 Task: Create a due date automation trigger when advanced on, on the wednesday of the week a card is due add fields without custom field "Resume" set to a date less than 1 days from now at 11:00 AM.
Action: Mouse moved to (1078, 68)
Screenshot: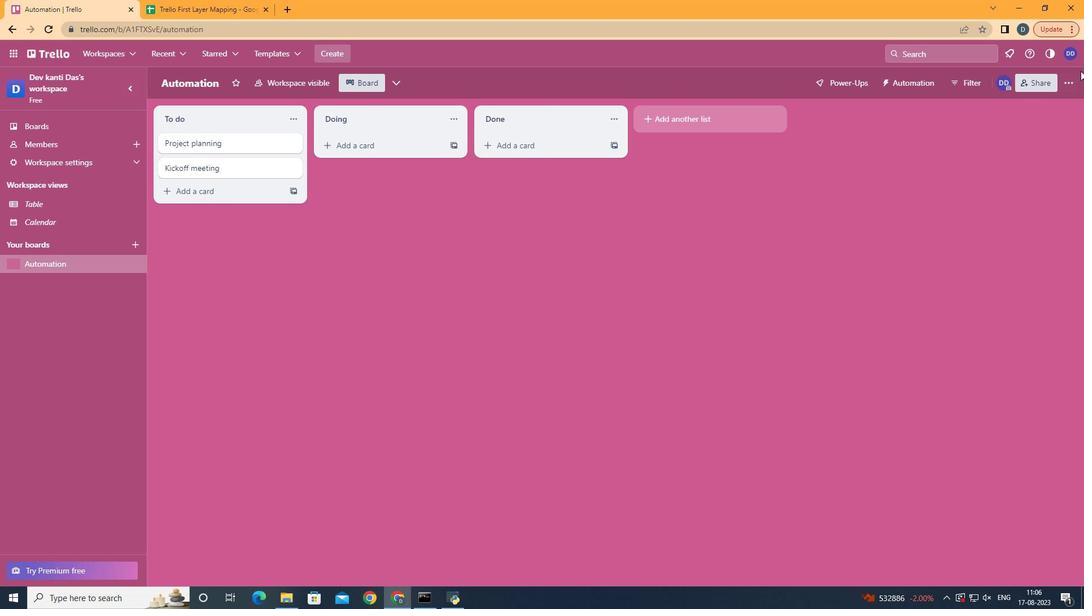 
Action: Mouse pressed left at (1078, 68)
Screenshot: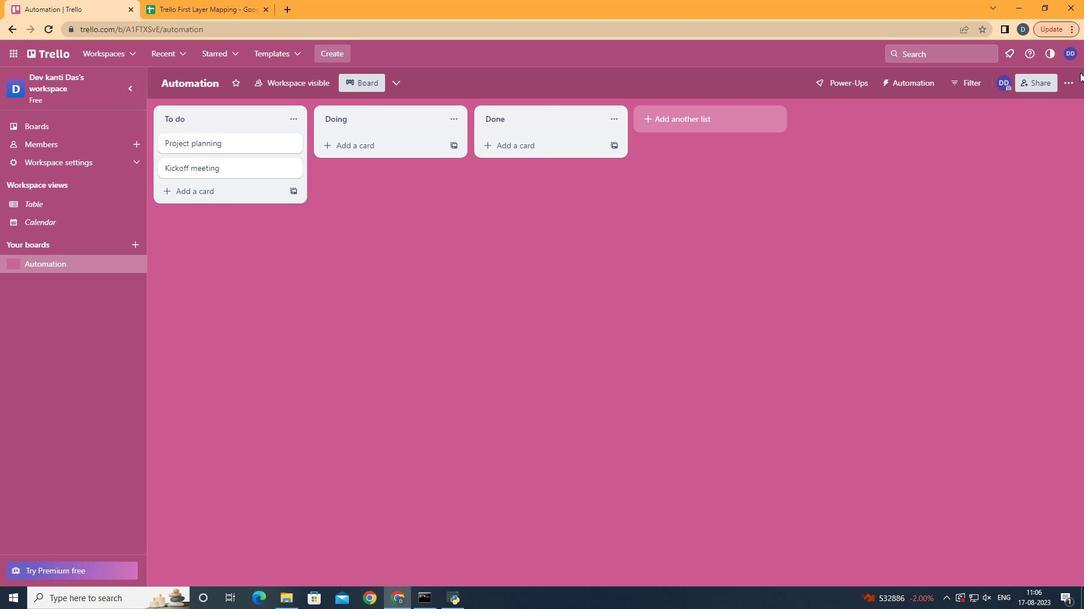 
Action: Mouse moved to (1074, 79)
Screenshot: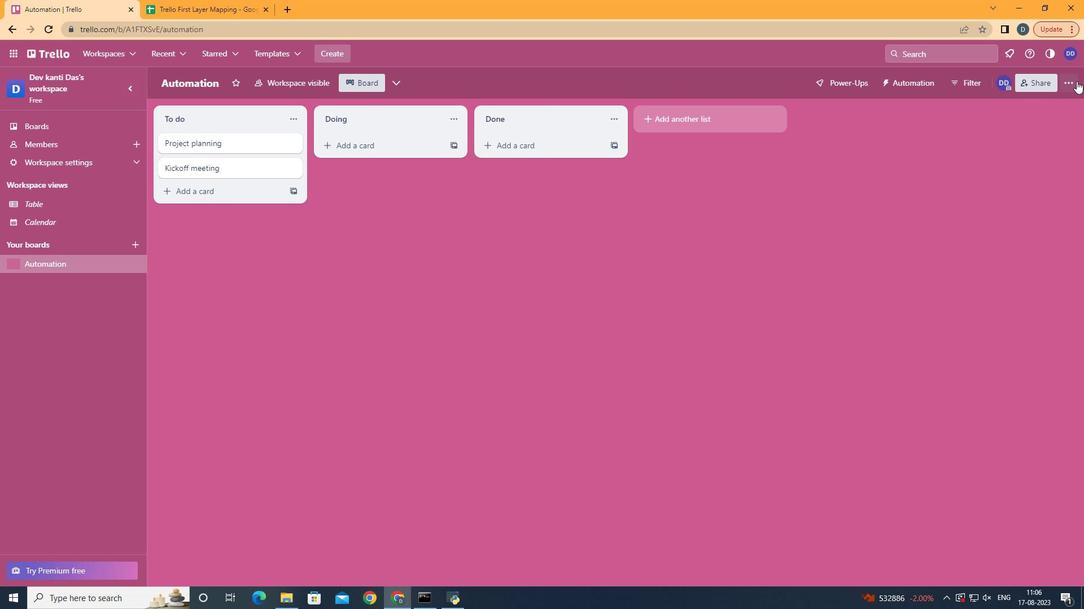 
Action: Mouse pressed left at (1074, 79)
Screenshot: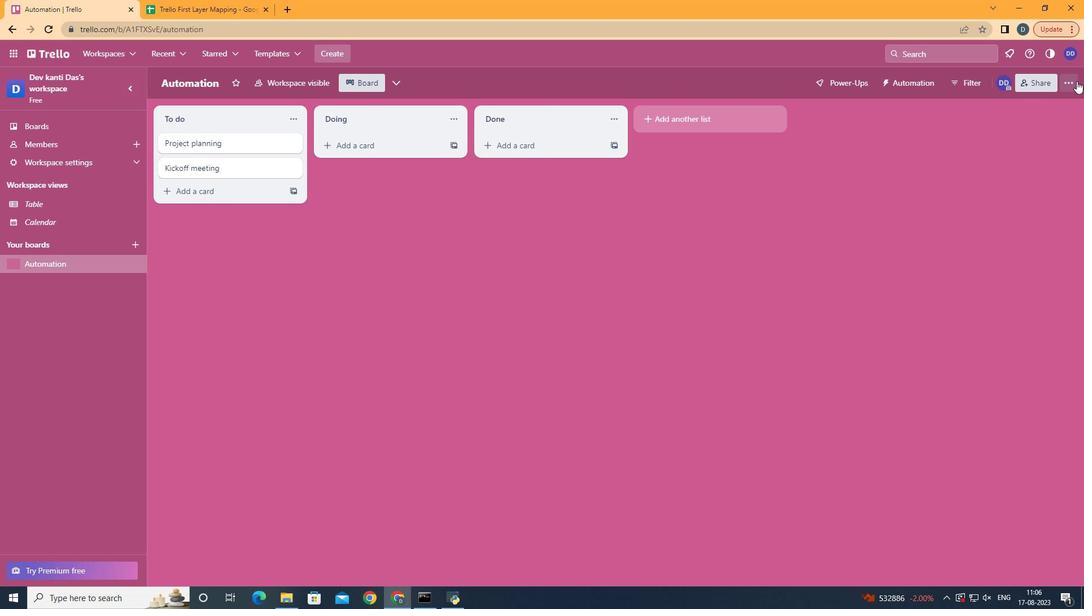 
Action: Mouse moved to (1009, 232)
Screenshot: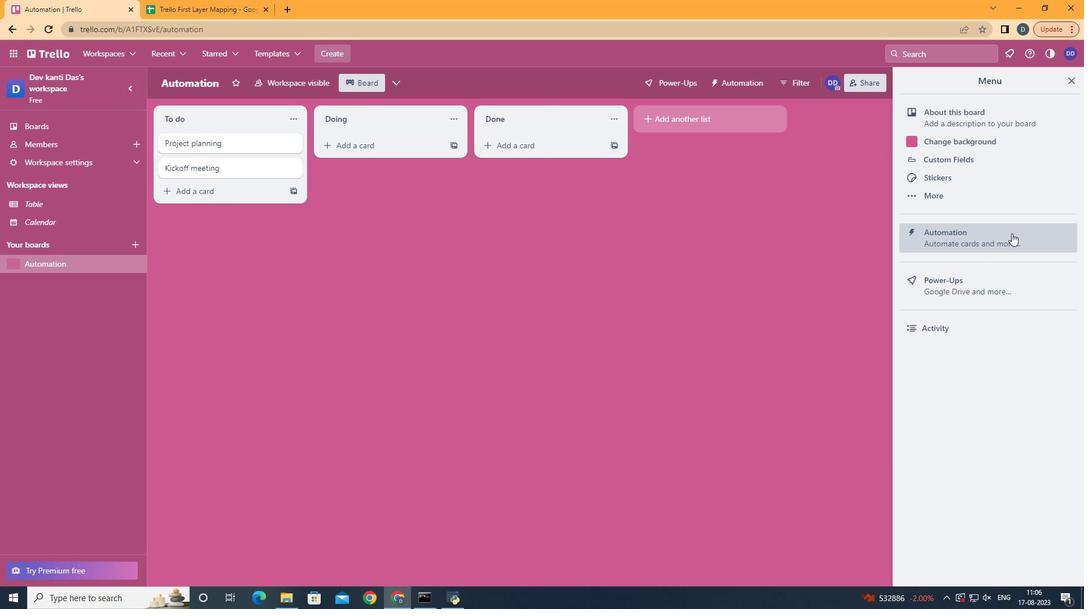 
Action: Mouse pressed left at (1009, 232)
Screenshot: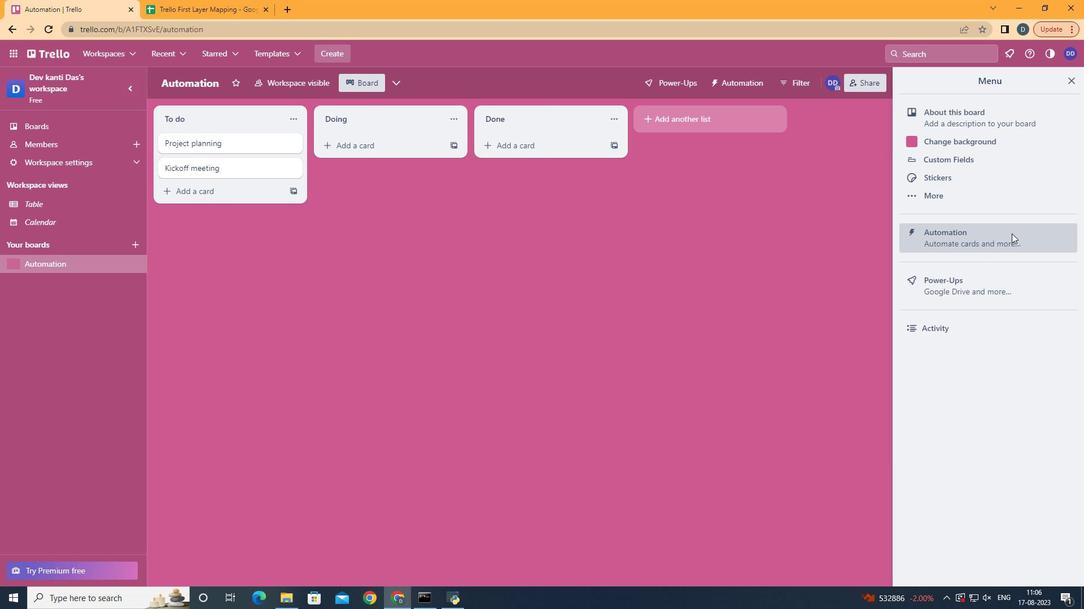 
Action: Mouse moved to (217, 225)
Screenshot: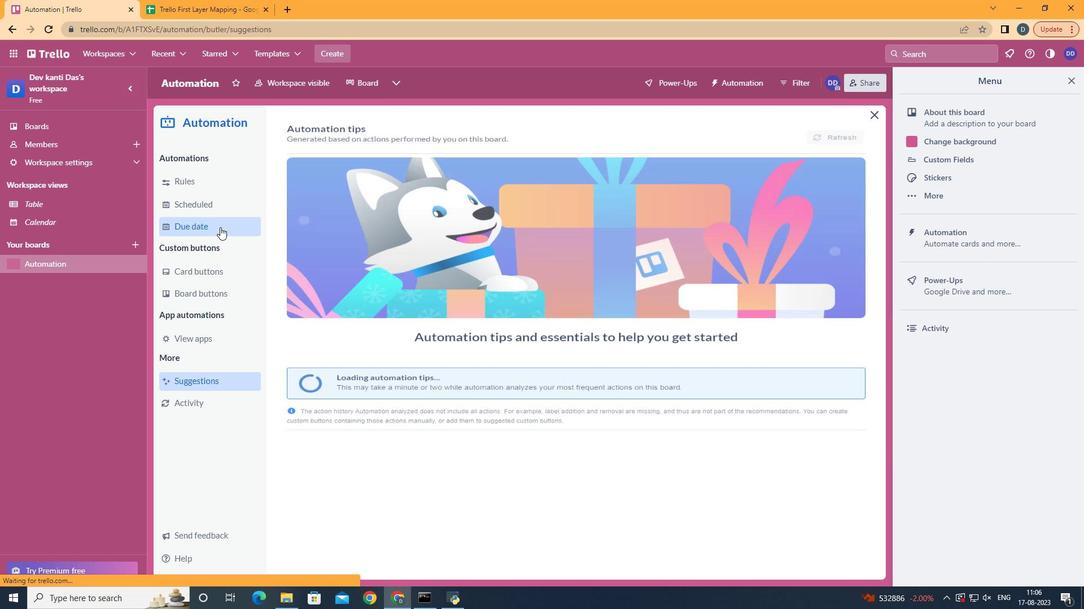 
Action: Mouse pressed left at (217, 225)
Screenshot: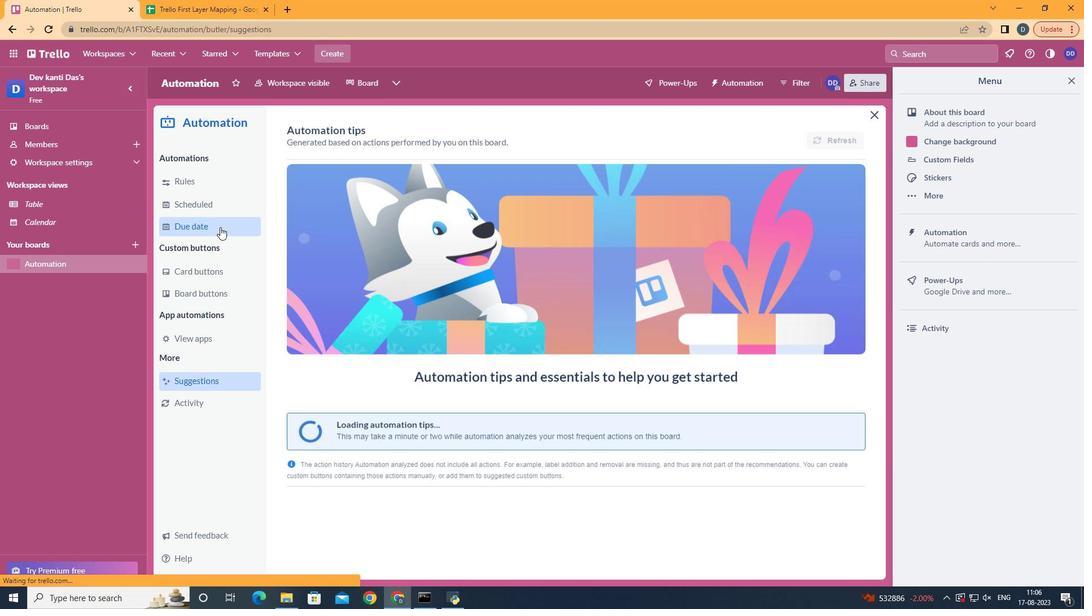 
Action: Mouse moved to (788, 129)
Screenshot: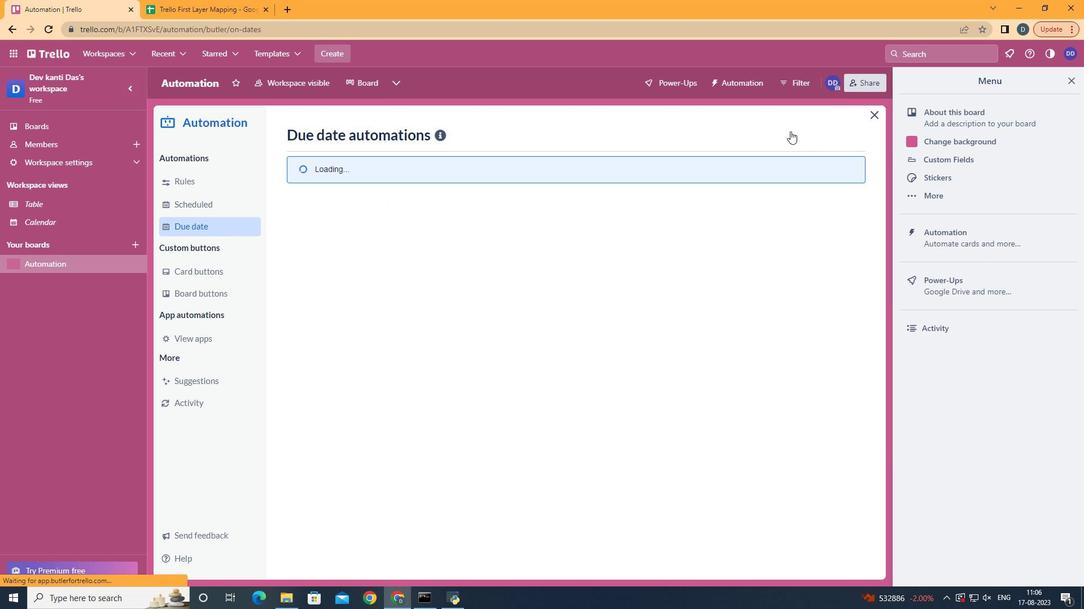 
Action: Mouse pressed left at (788, 129)
Screenshot: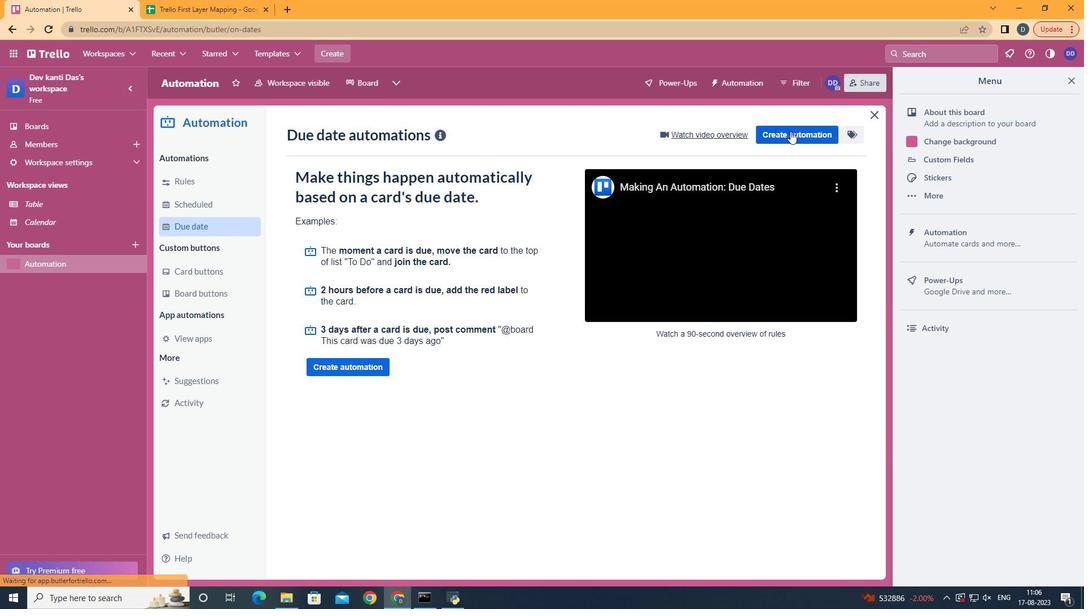 
Action: Mouse moved to (618, 240)
Screenshot: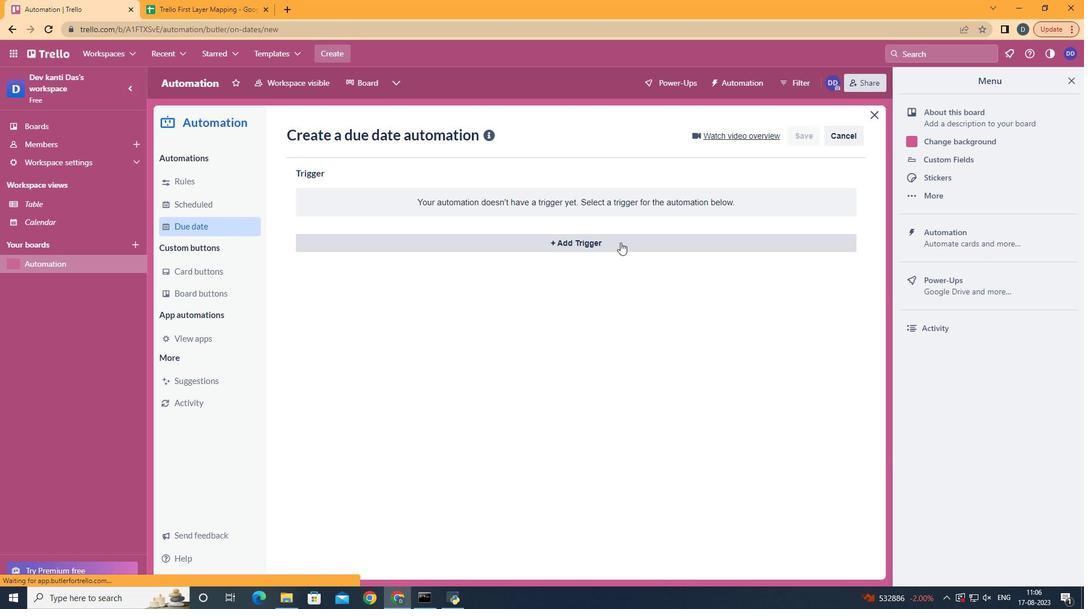 
Action: Mouse pressed left at (618, 240)
Screenshot: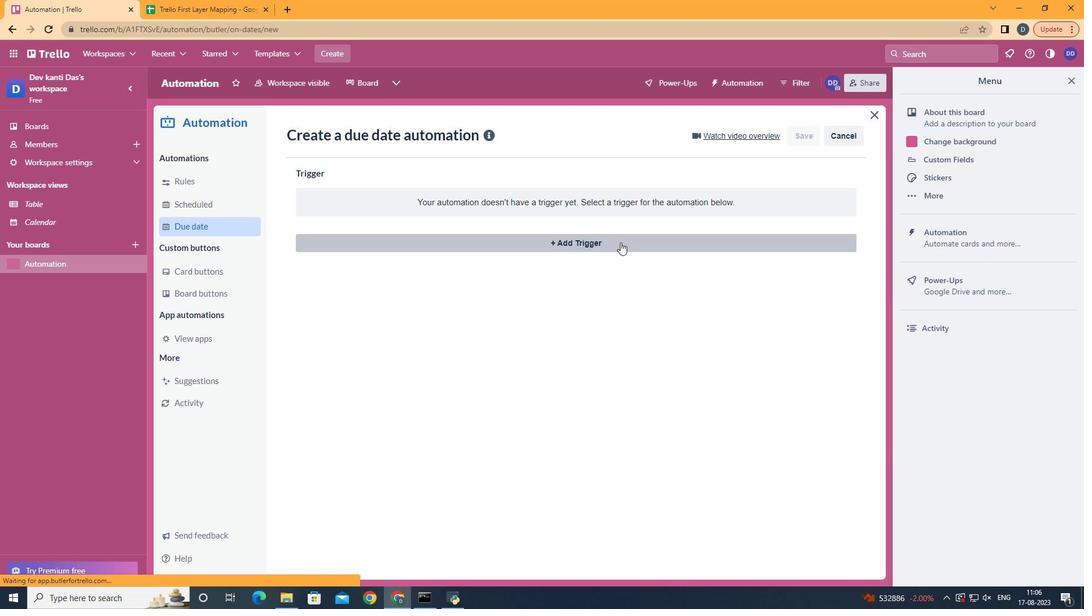 
Action: Mouse moved to (381, 336)
Screenshot: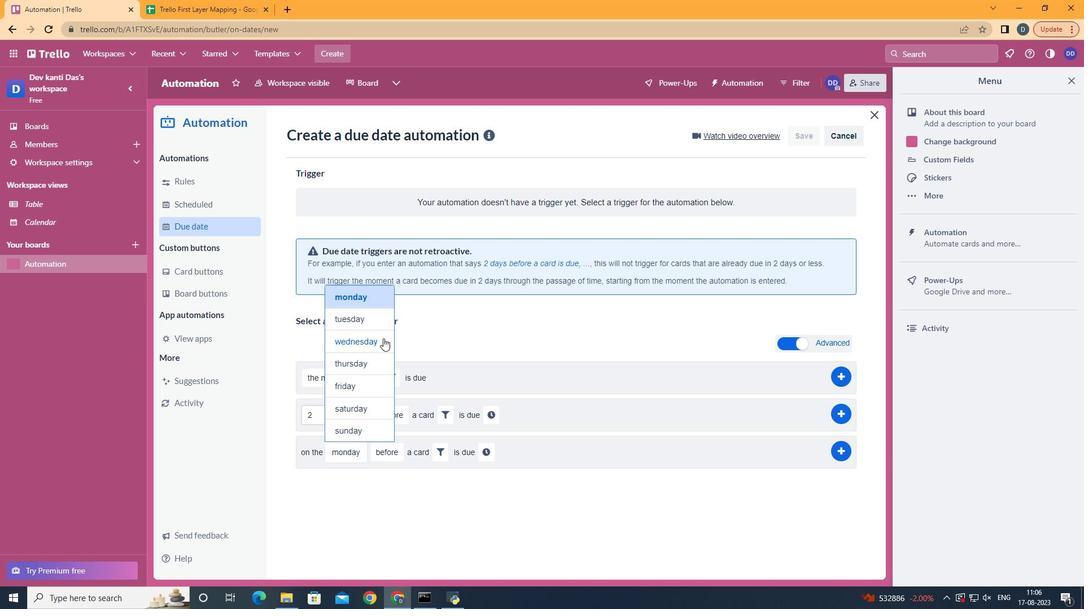 
Action: Mouse pressed left at (381, 336)
Screenshot: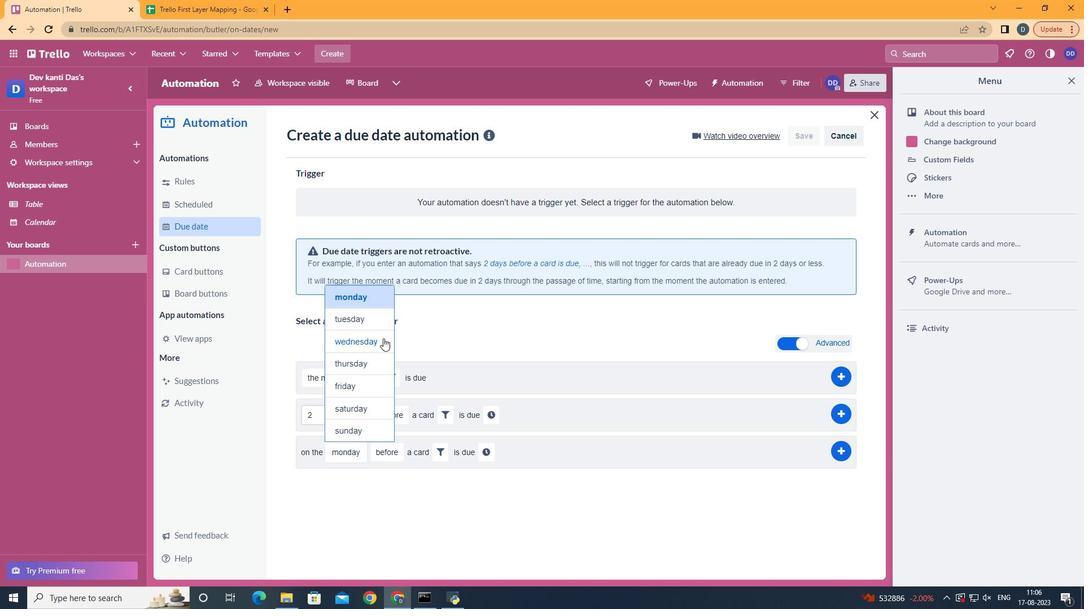 
Action: Mouse moved to (424, 519)
Screenshot: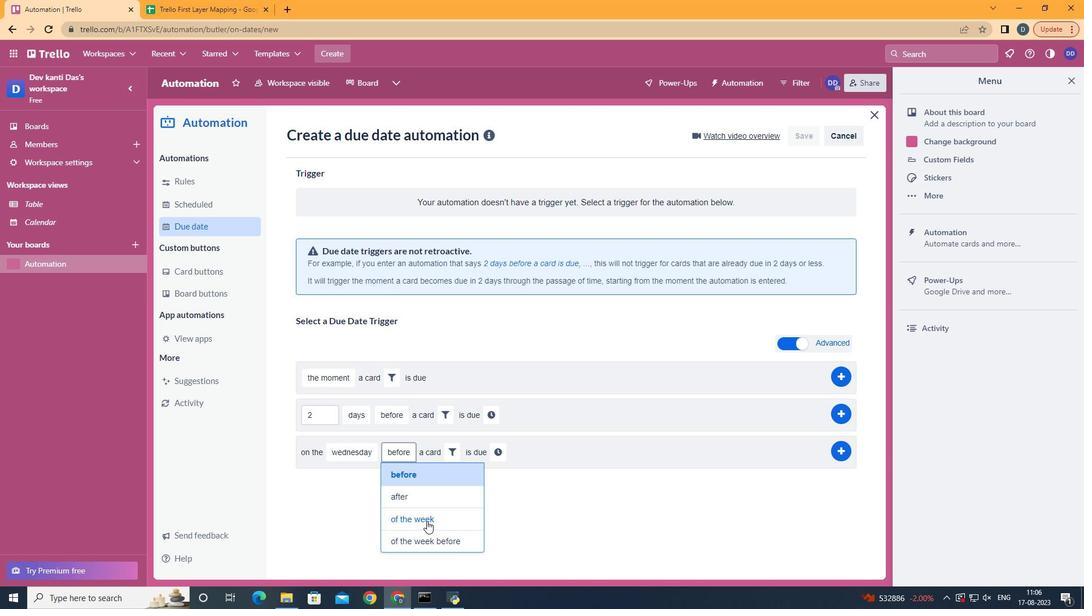 
Action: Mouse pressed left at (424, 519)
Screenshot: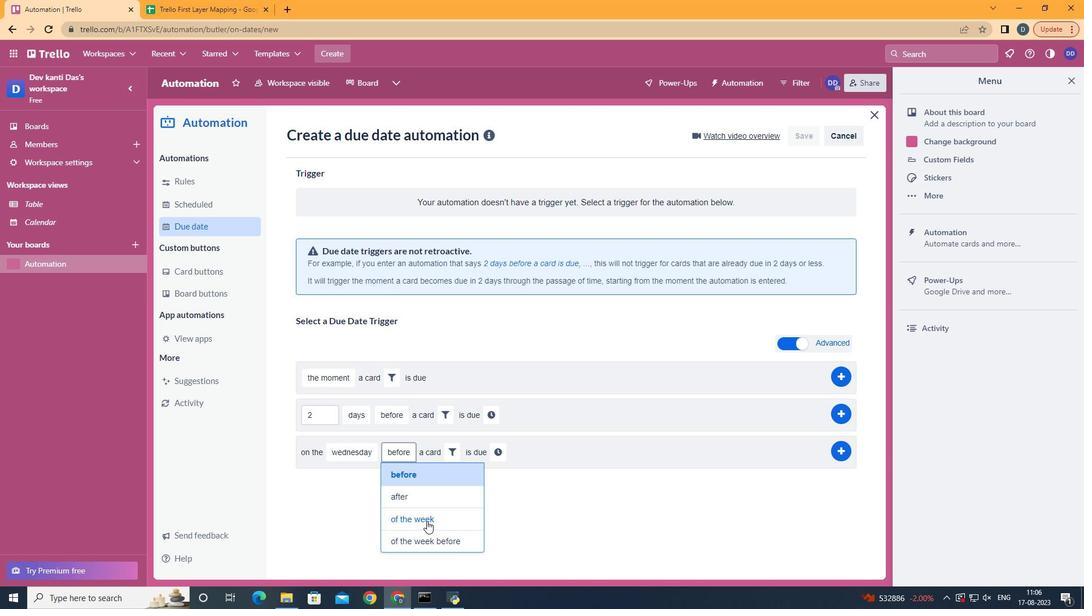 
Action: Mouse moved to (474, 448)
Screenshot: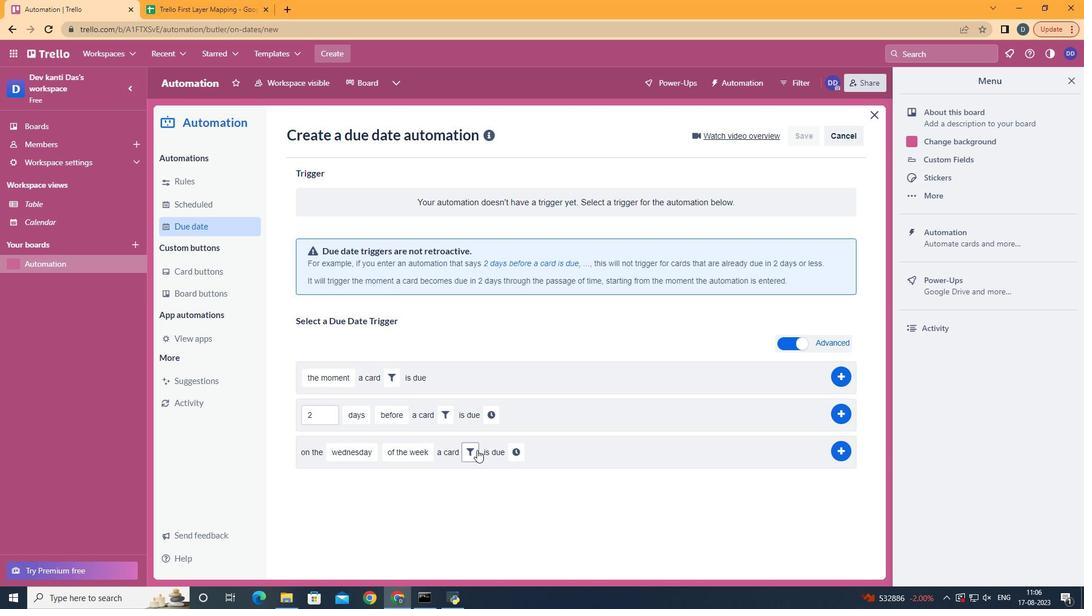 
Action: Mouse pressed left at (474, 448)
Screenshot: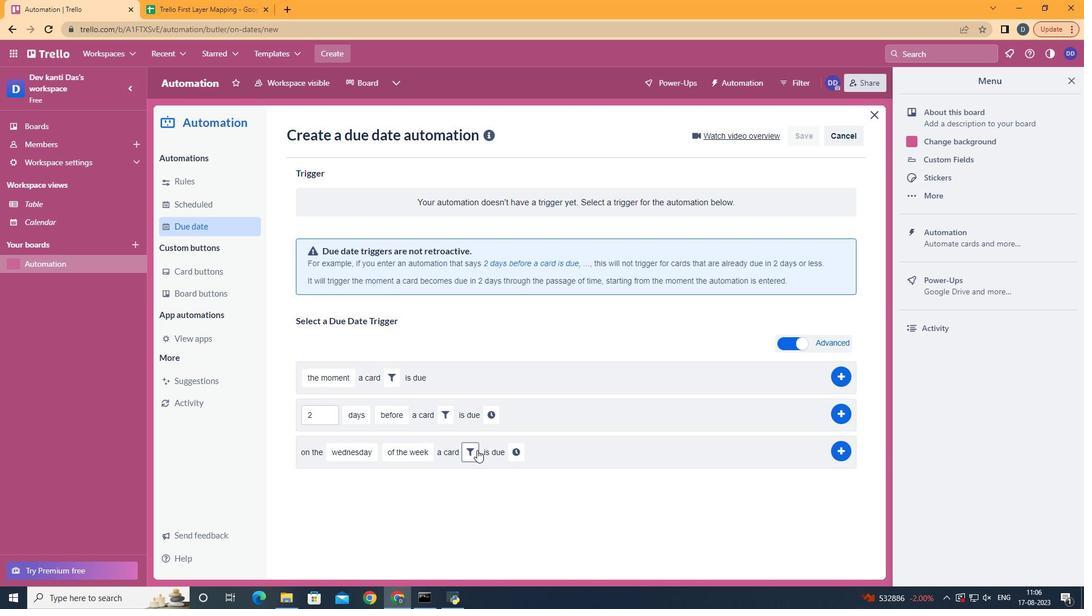 
Action: Mouse moved to (647, 476)
Screenshot: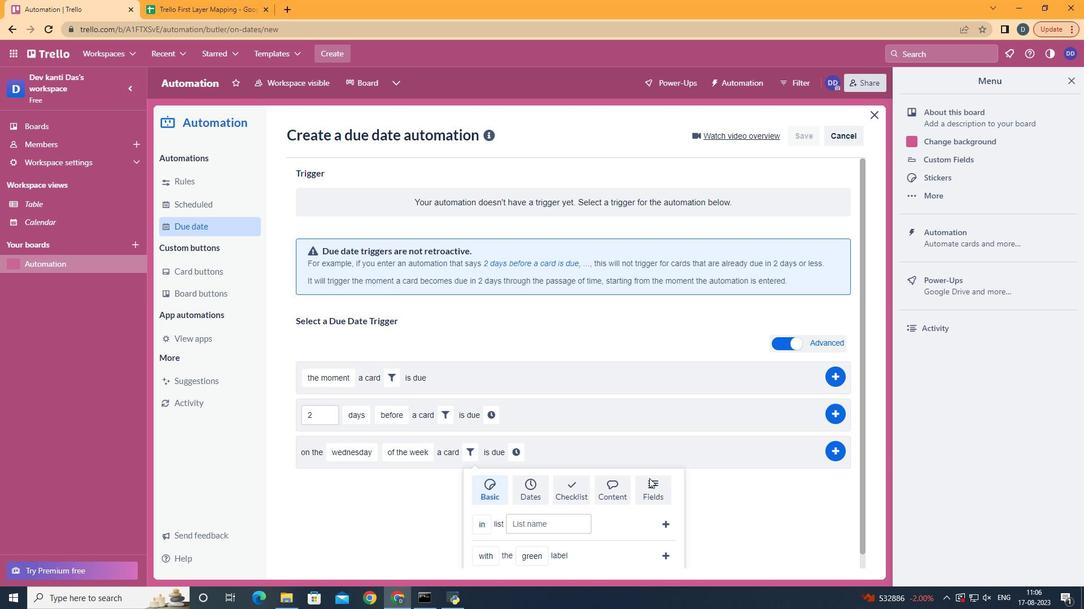 
Action: Mouse pressed left at (647, 476)
Screenshot: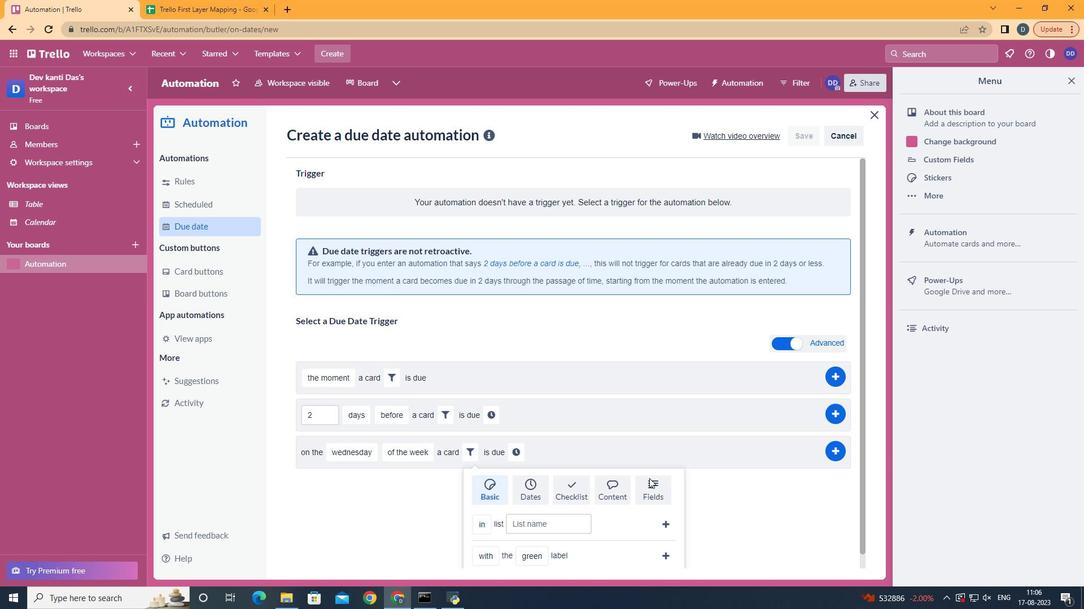 
Action: Mouse moved to (657, 476)
Screenshot: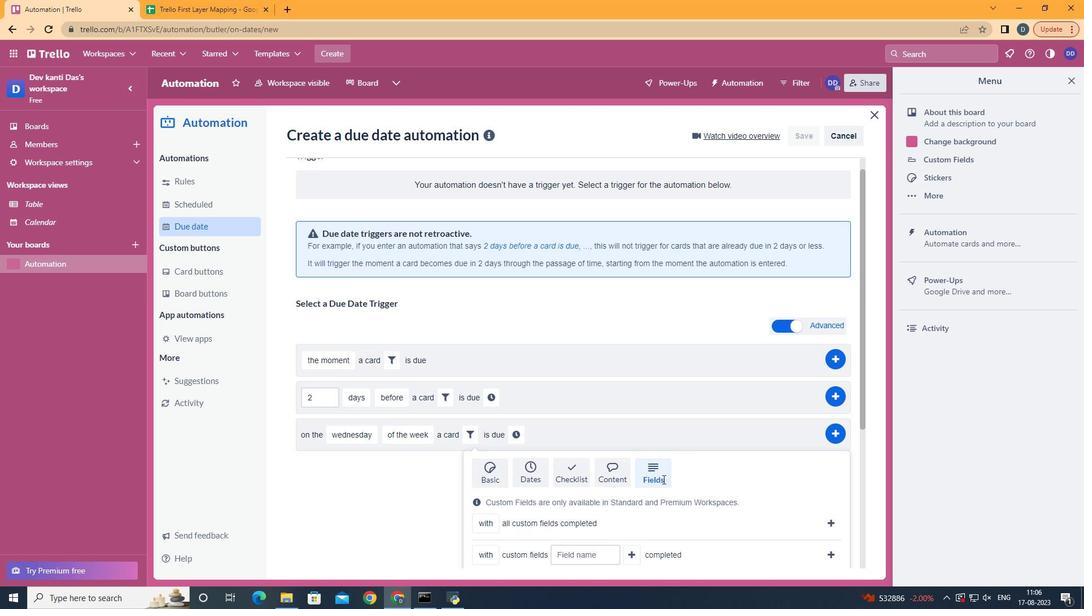 
Action: Mouse scrolled (657, 475) with delta (0, 0)
Screenshot: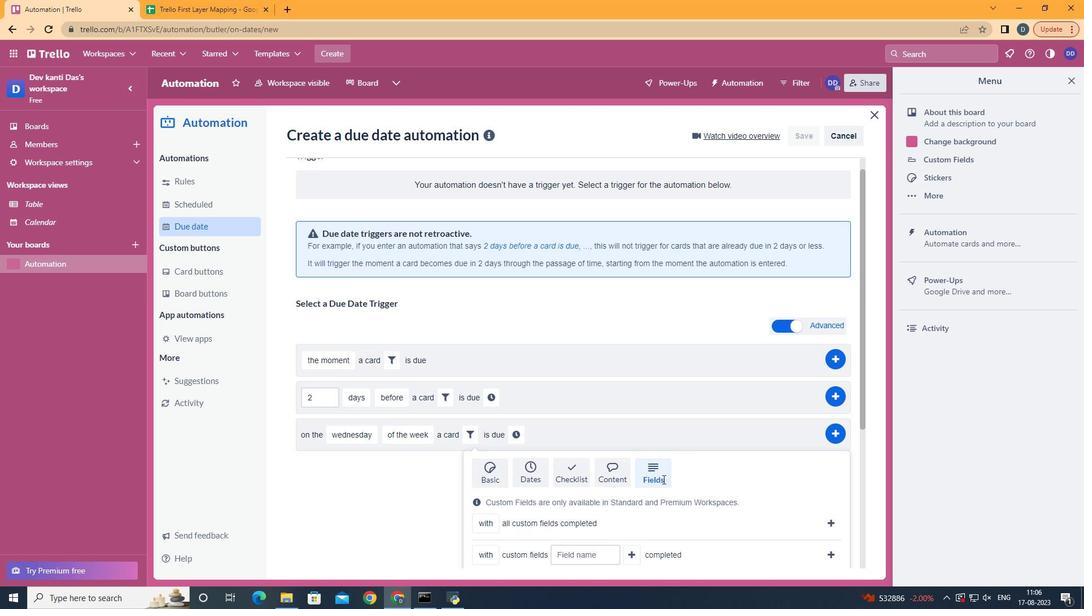 
Action: Mouse scrolled (657, 474) with delta (0, -1)
Screenshot: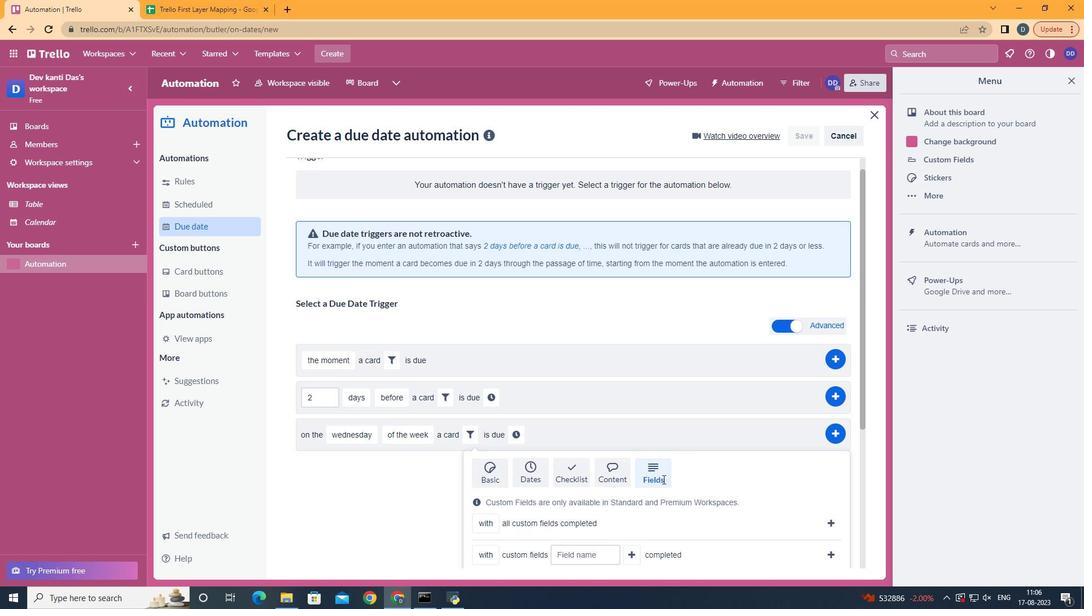 
Action: Mouse scrolled (657, 475) with delta (0, 0)
Screenshot: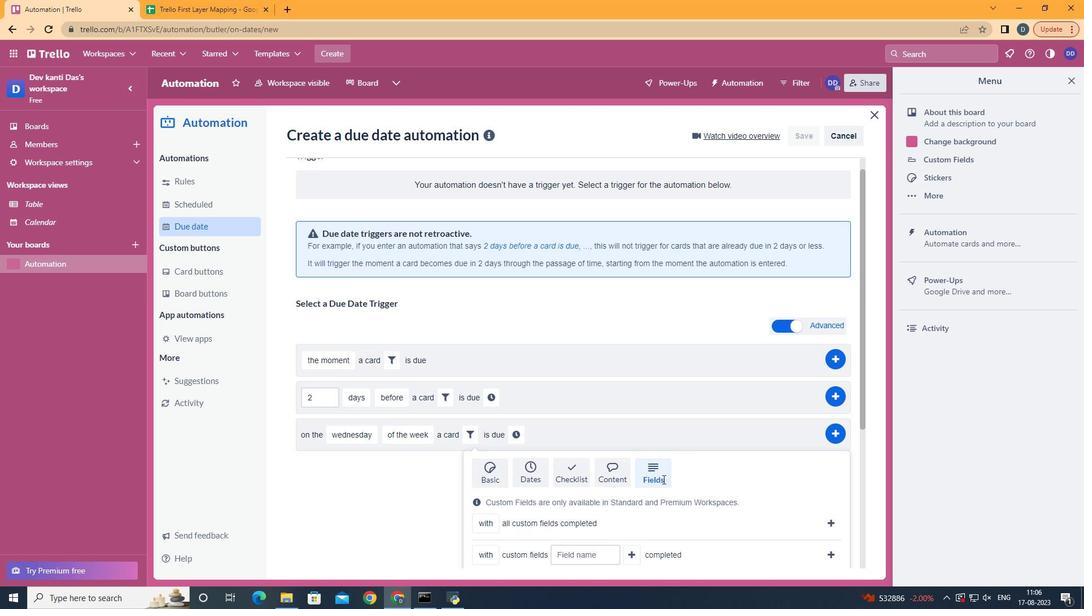 
Action: Mouse scrolled (657, 475) with delta (0, 0)
Screenshot: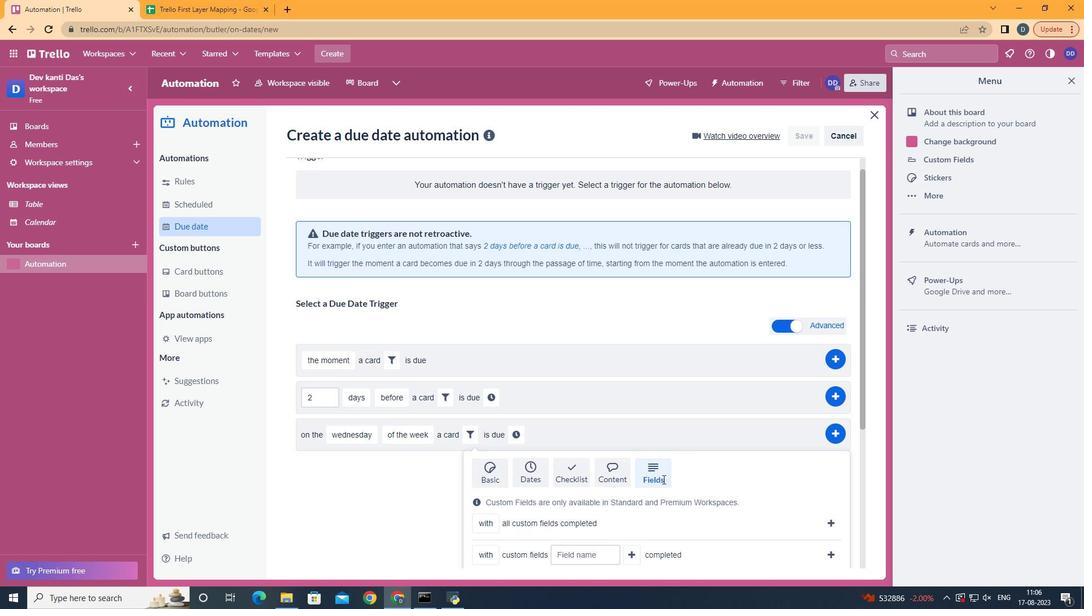 
Action: Mouse moved to (659, 477)
Screenshot: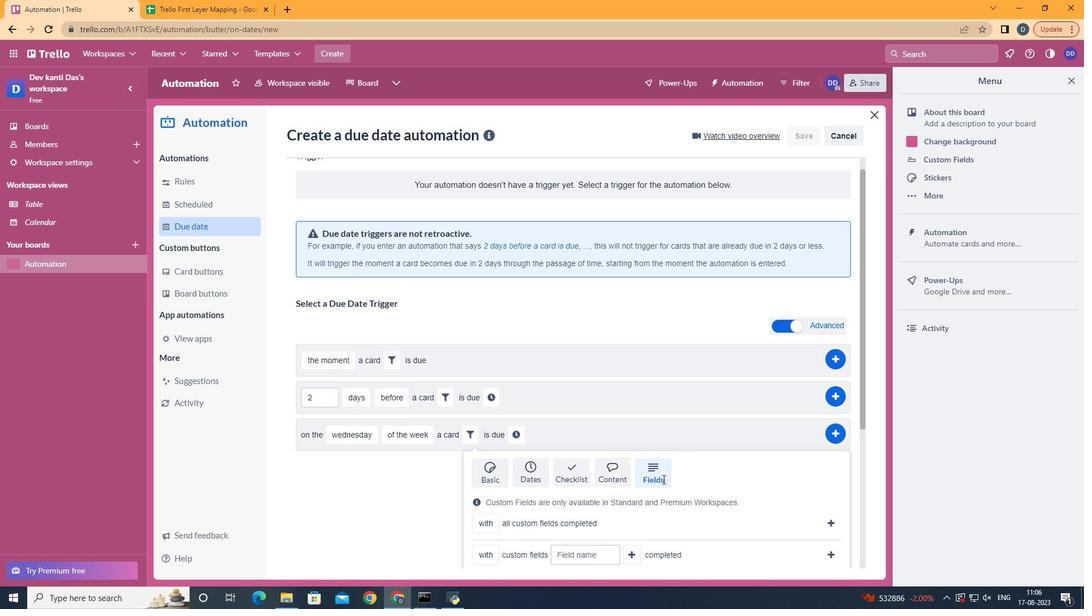 
Action: Mouse scrolled (658, 476) with delta (0, 0)
Screenshot: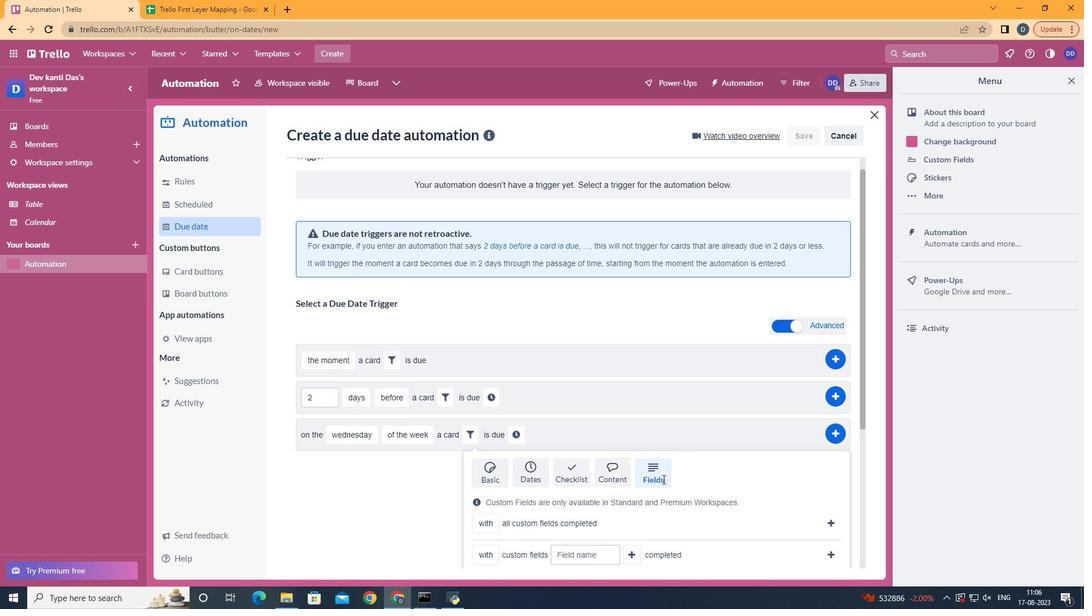 
Action: Mouse moved to (497, 498)
Screenshot: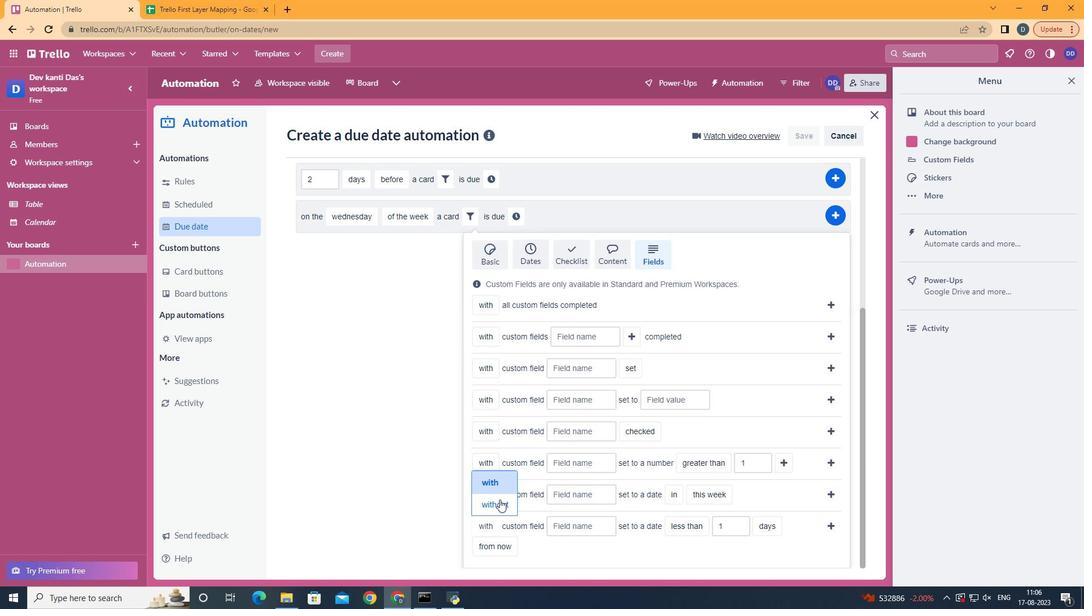 
Action: Mouse pressed left at (497, 498)
Screenshot: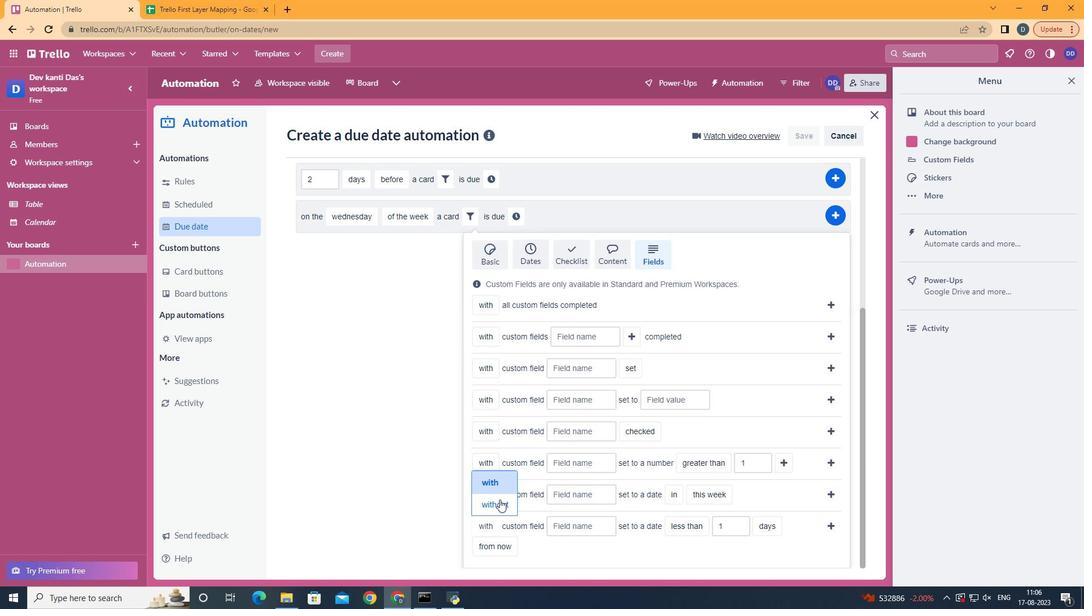 
Action: Mouse moved to (594, 527)
Screenshot: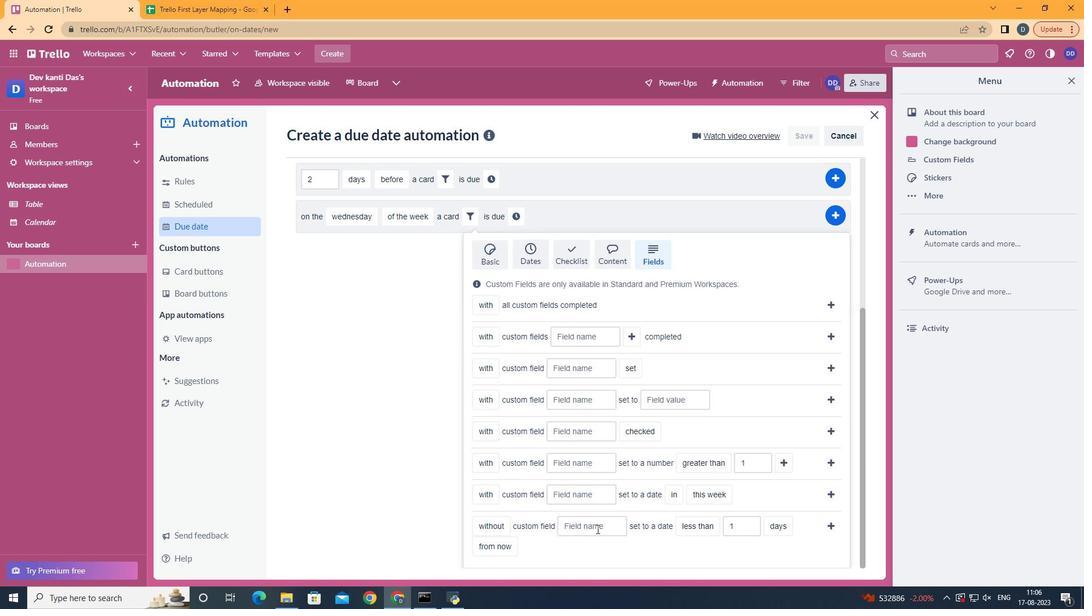 
Action: Mouse pressed left at (594, 527)
Screenshot: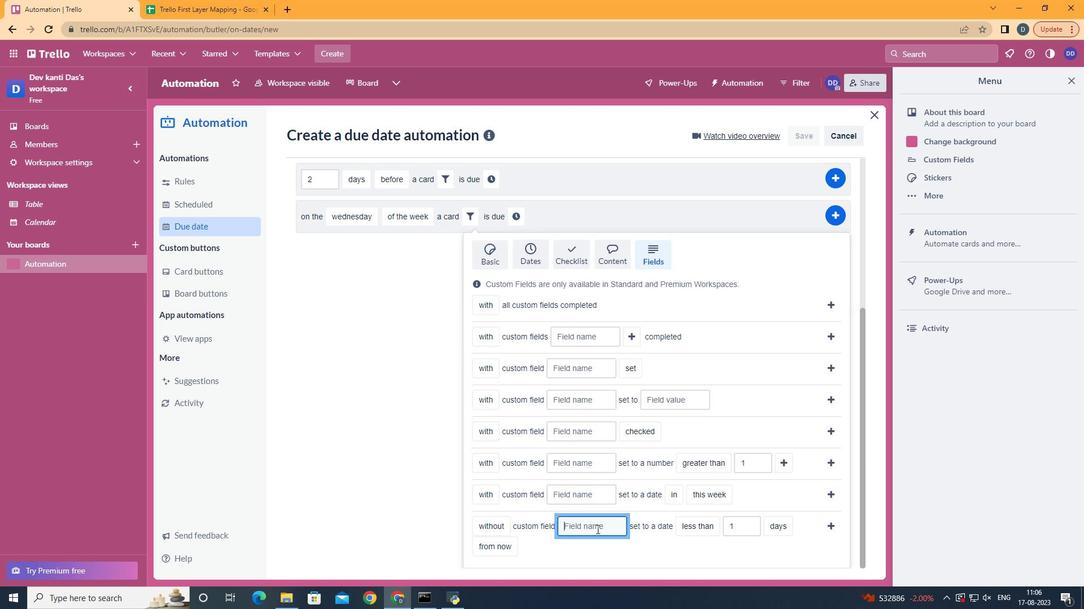 
Action: Key pressed <Key.shift>Resume
Screenshot: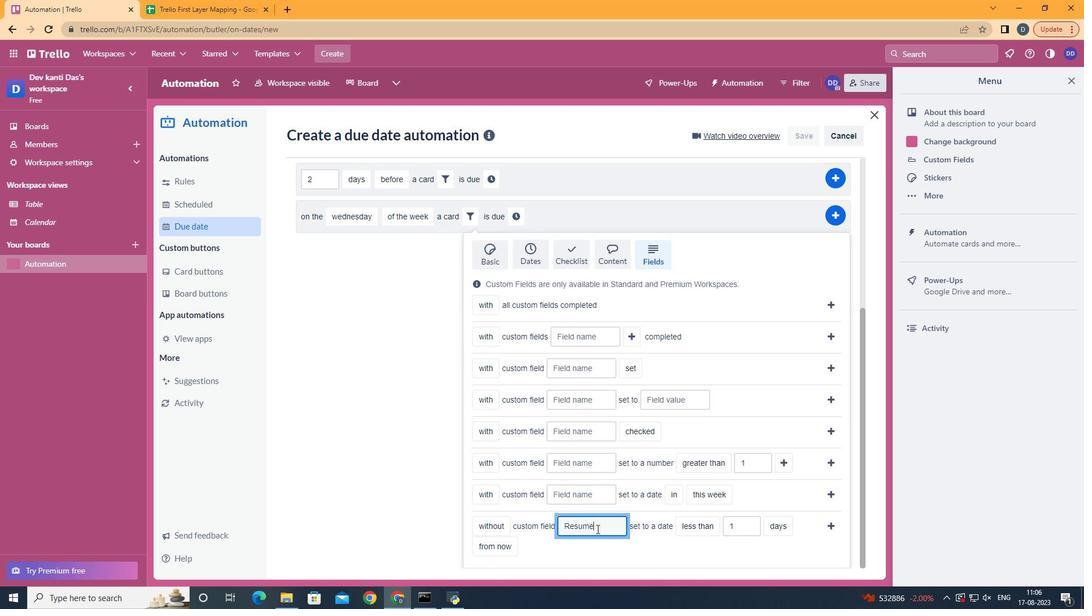 
Action: Mouse moved to (829, 530)
Screenshot: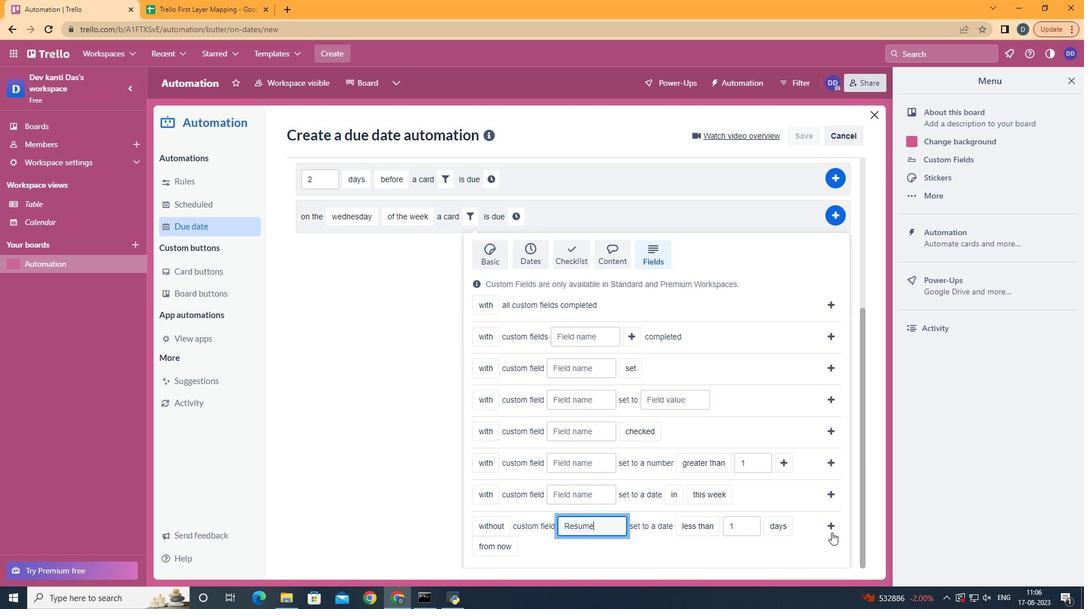 
Action: Mouse pressed left at (829, 530)
Screenshot: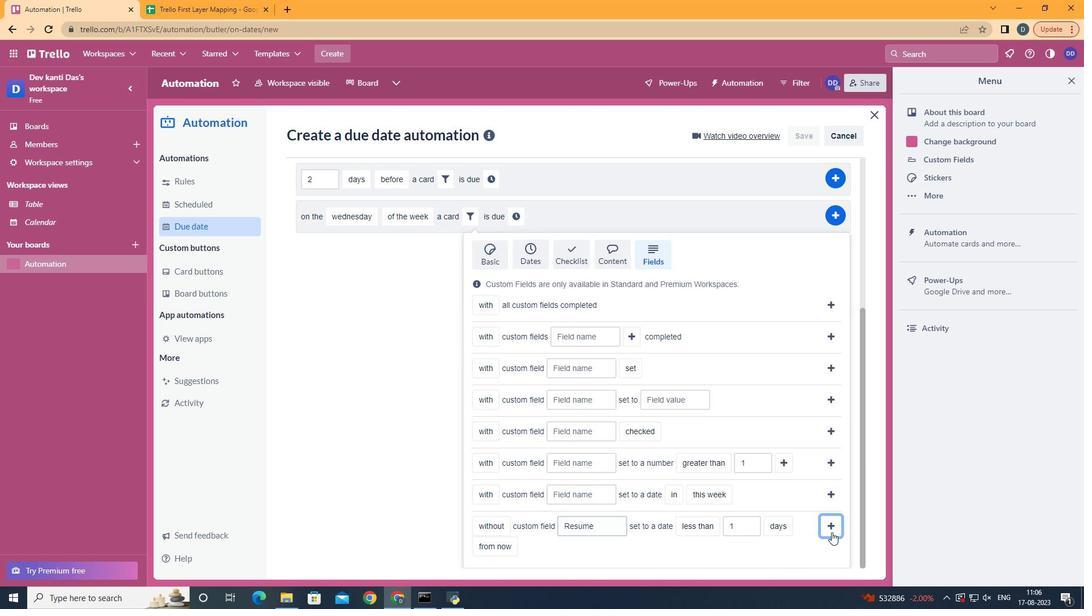 
Action: Mouse moved to (783, 450)
Screenshot: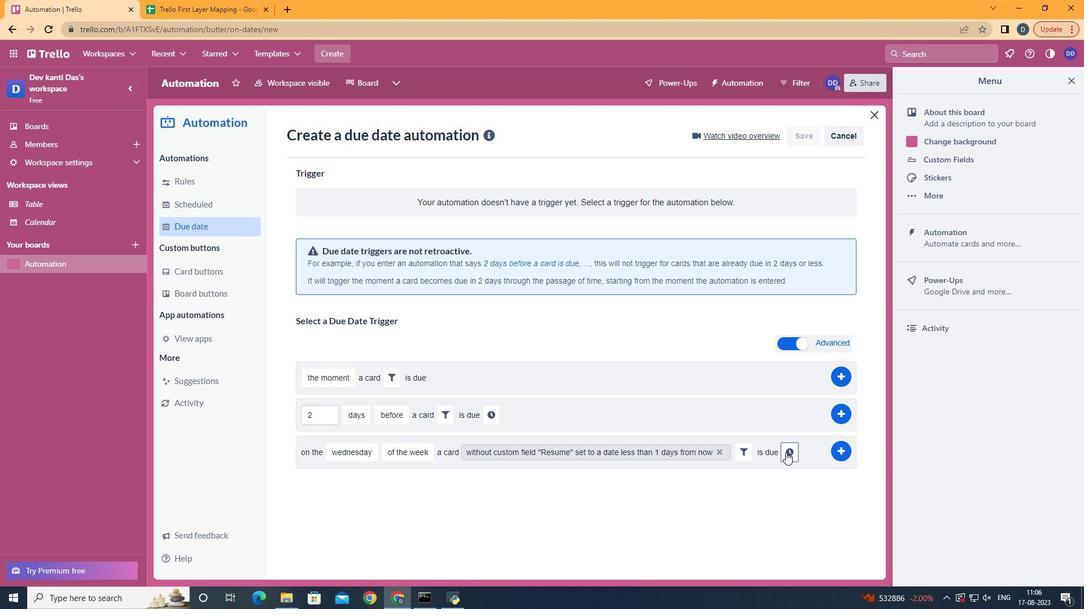 
Action: Mouse pressed left at (783, 450)
Screenshot: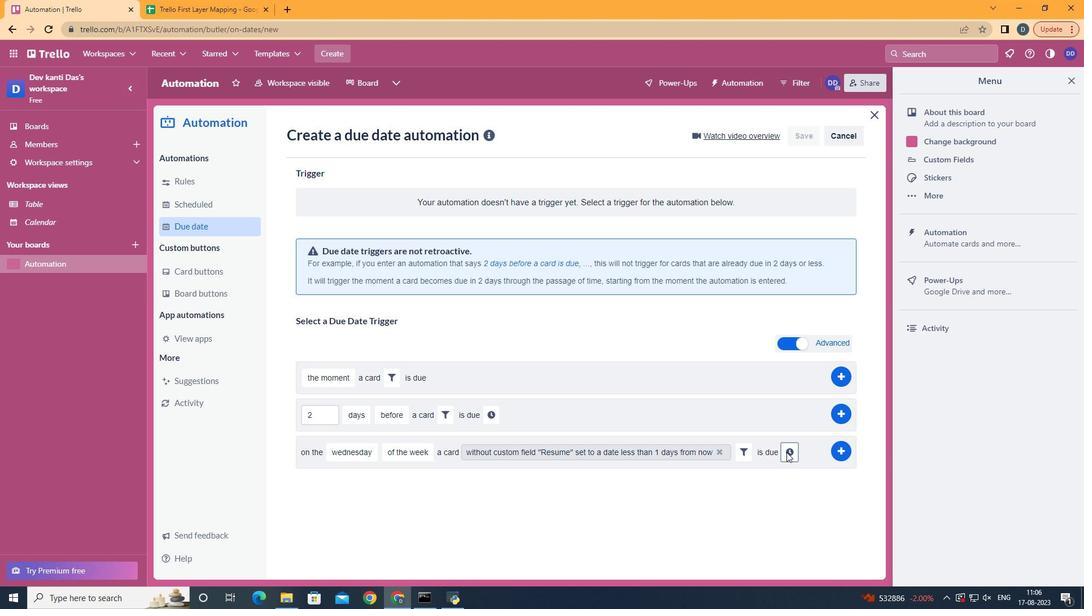 
Action: Mouse moved to (377, 483)
Screenshot: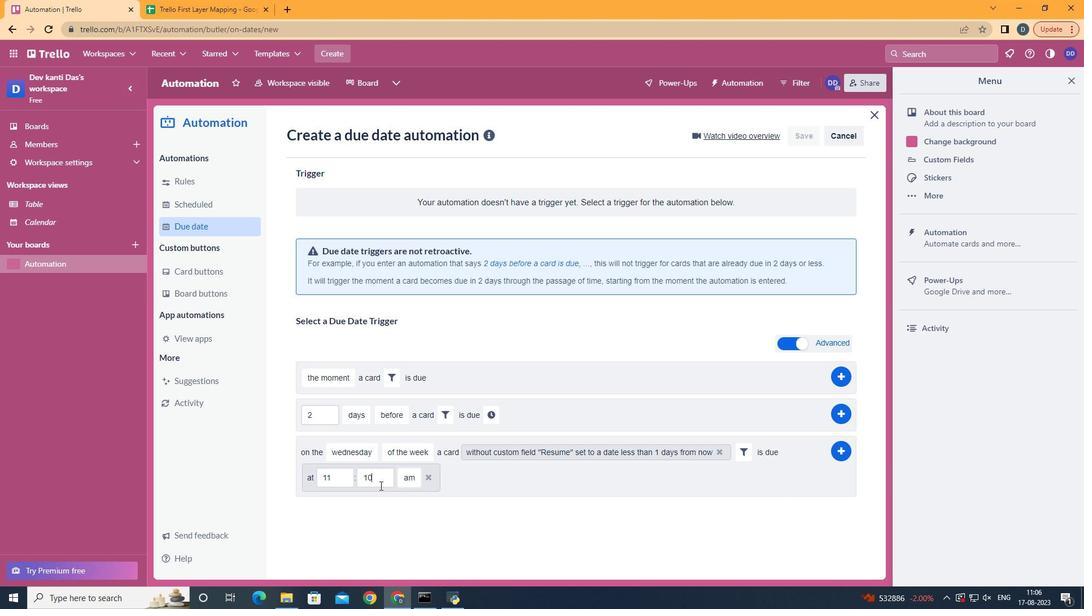 
Action: Mouse pressed left at (377, 483)
Screenshot: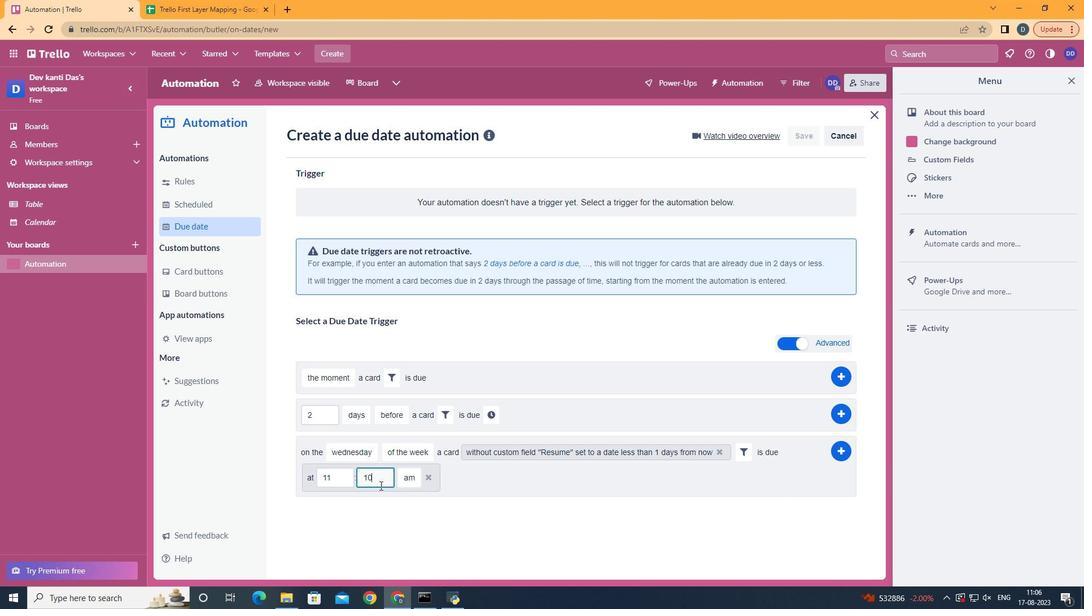 
Action: Key pressed <Key.backspace><Key.backspace>00
Screenshot: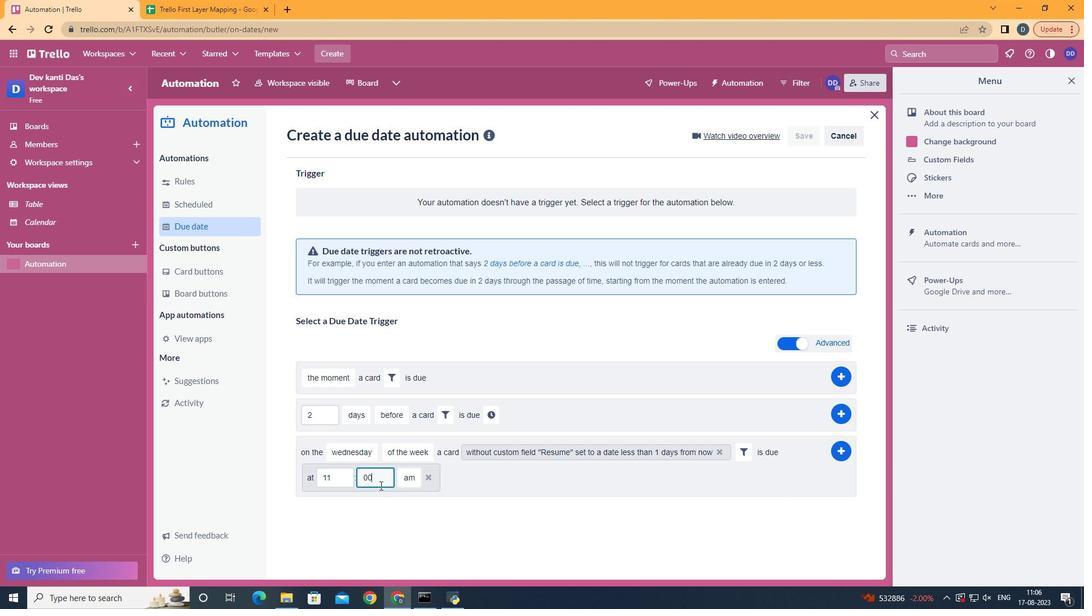 
Action: Mouse moved to (845, 452)
Screenshot: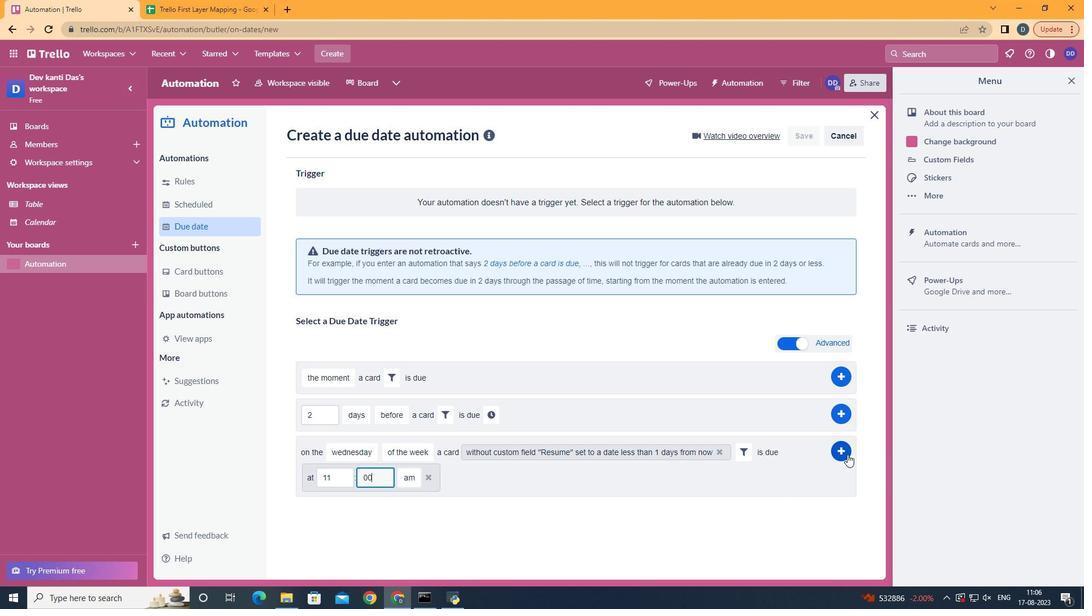 
Action: Mouse pressed left at (845, 452)
Screenshot: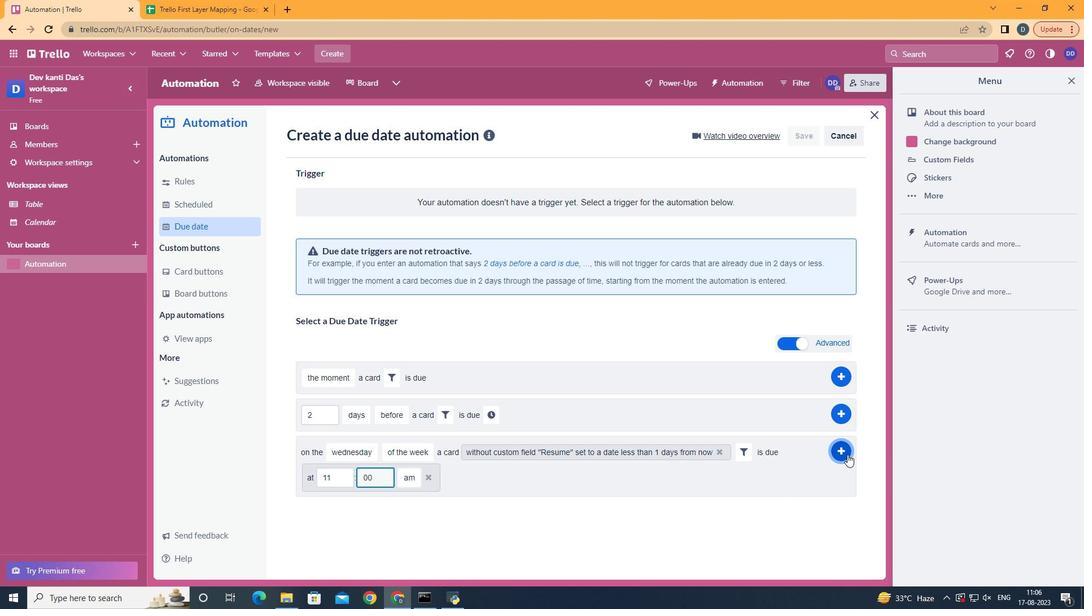 
